Task: Search for the email with the subject Request for a leave of absence logged in from softage.1@softage.net with the filter, email from softage.8@softage.net and a new filter,  Mark as read
Action: Mouse moved to (719, 77)
Screenshot: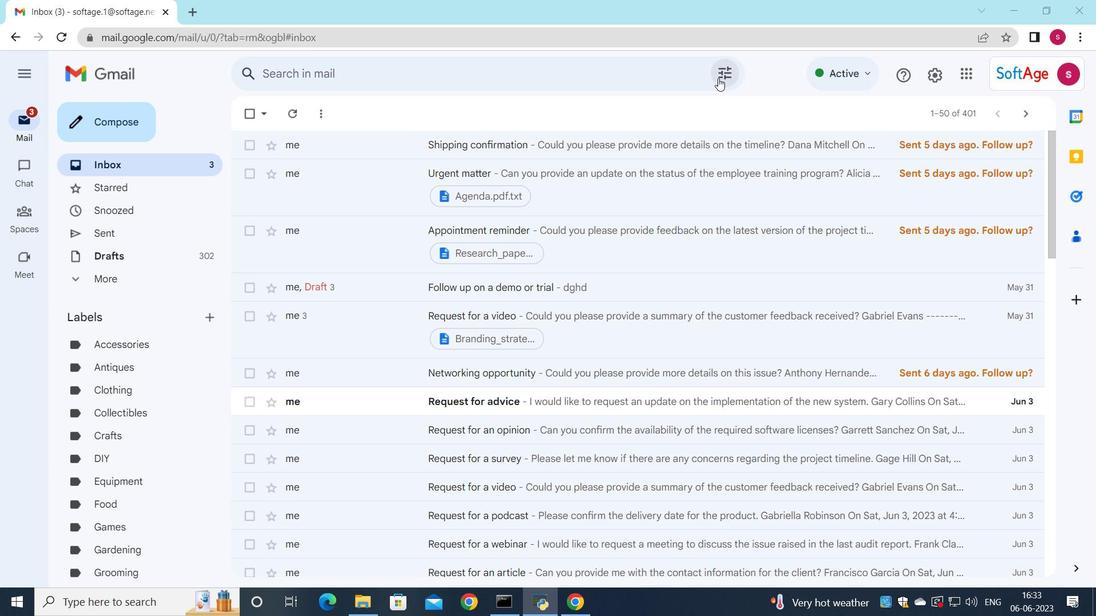 
Action: Mouse pressed left at (719, 77)
Screenshot: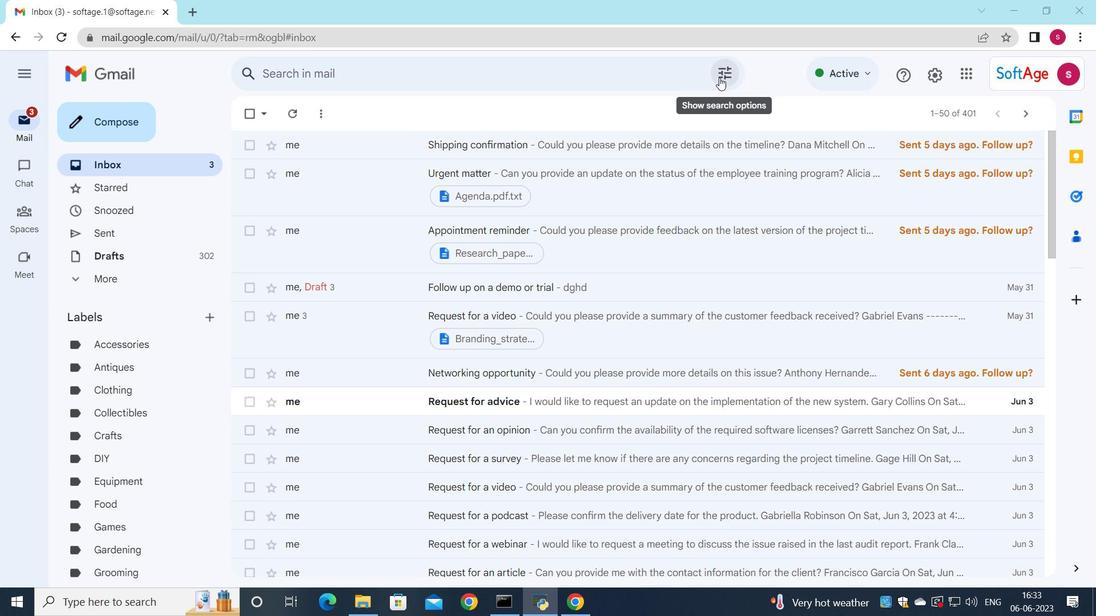 
Action: Mouse moved to (538, 141)
Screenshot: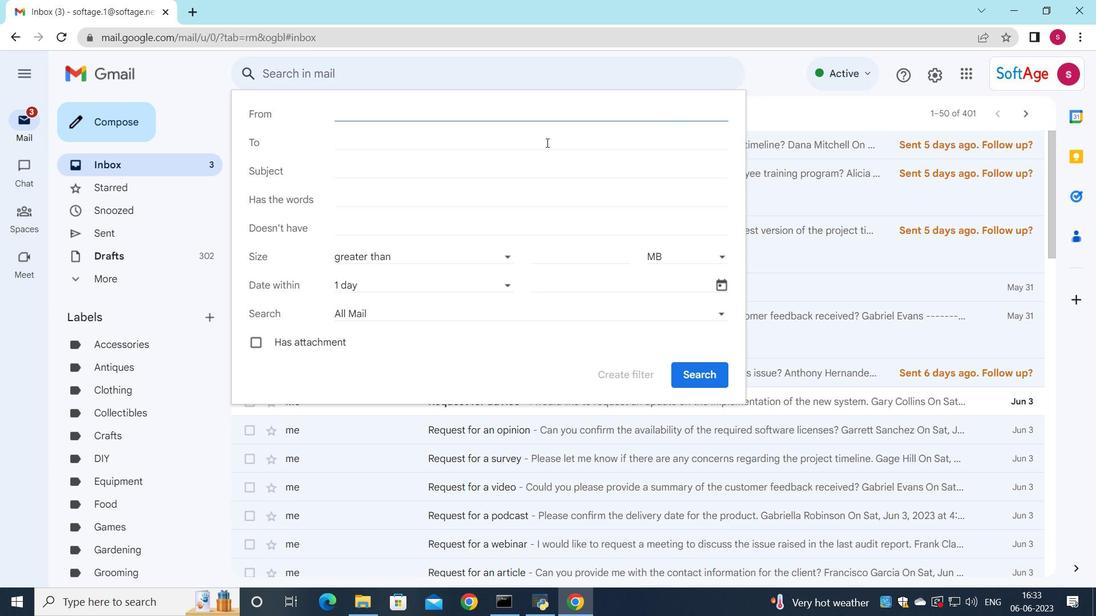 
Action: Key pressed so
Screenshot: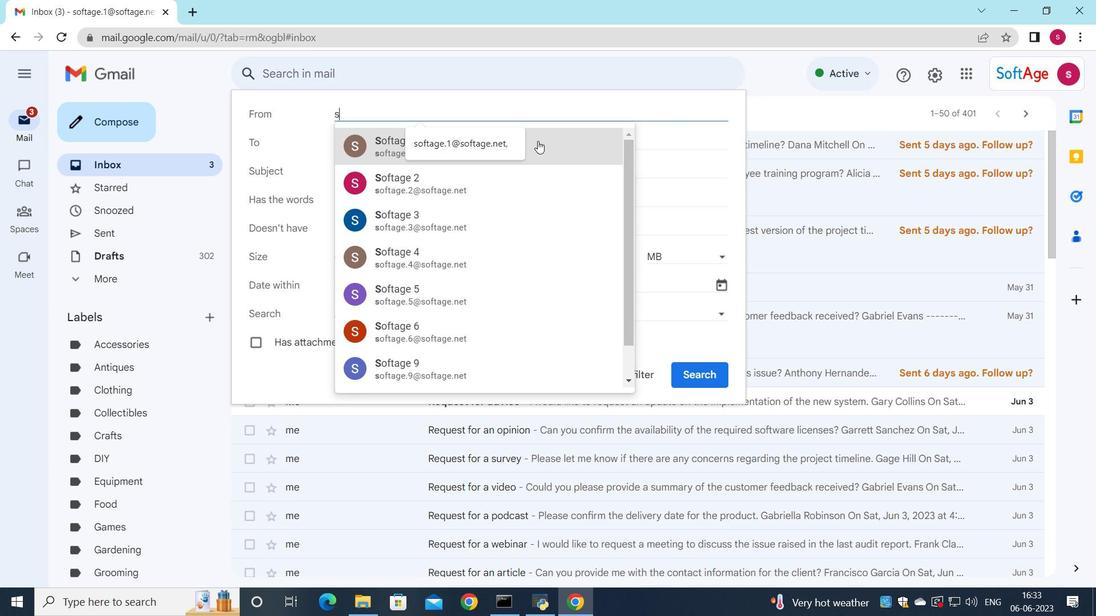 
Action: Mouse moved to (482, 136)
Screenshot: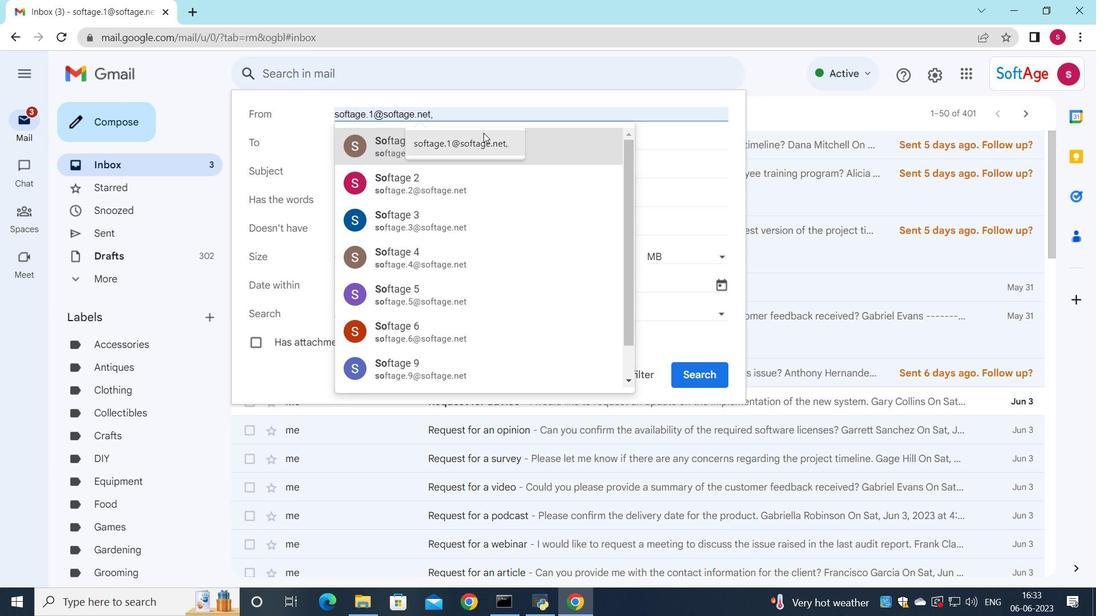 
Action: Mouse pressed left at (482, 136)
Screenshot: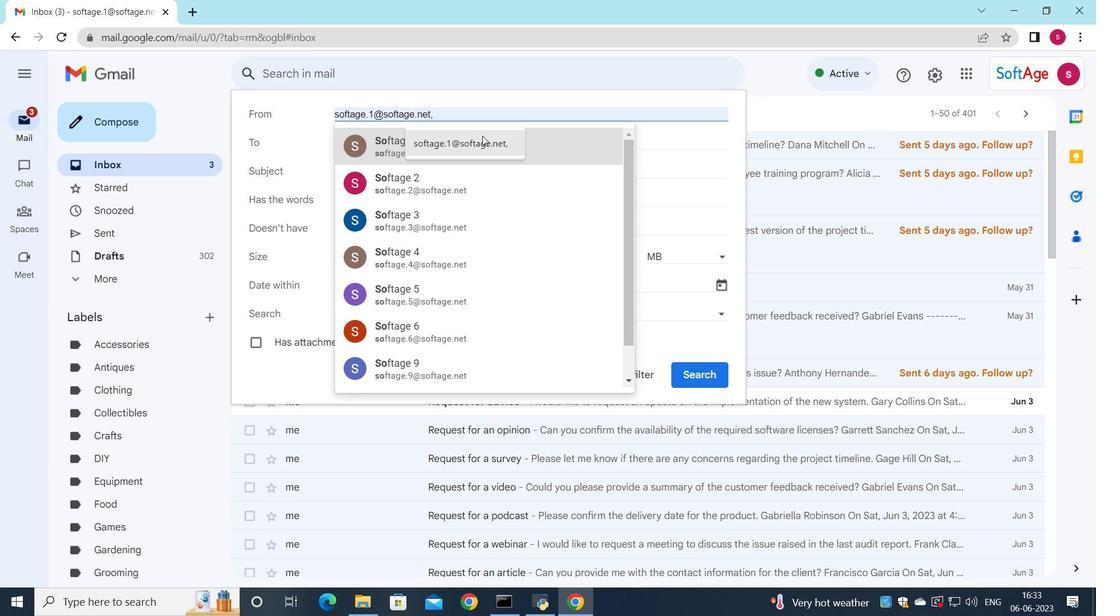 
Action: Mouse moved to (405, 140)
Screenshot: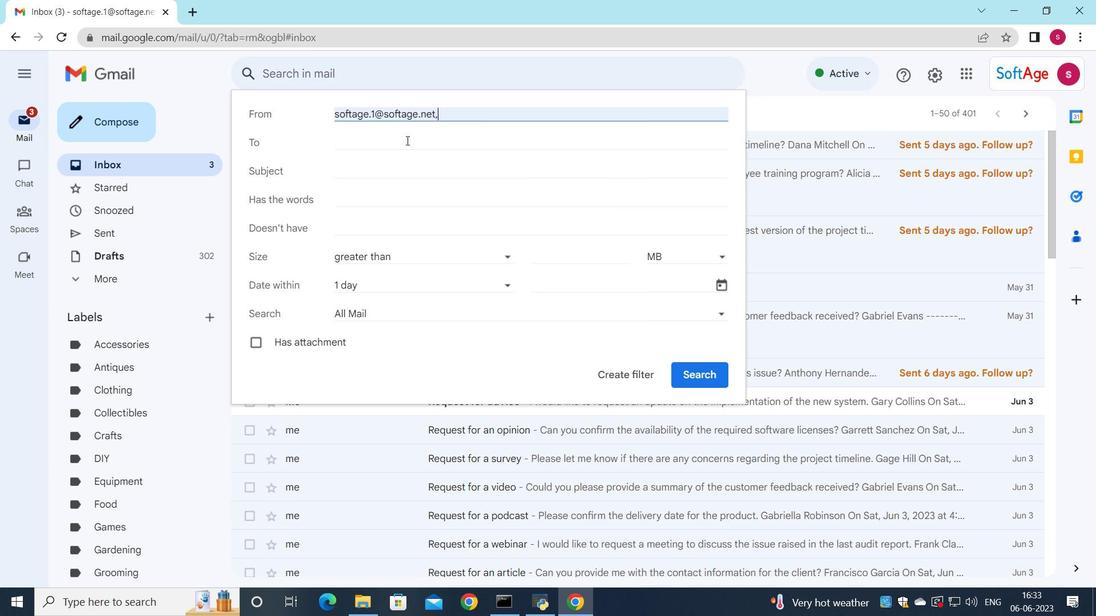 
Action: Mouse pressed left at (405, 140)
Screenshot: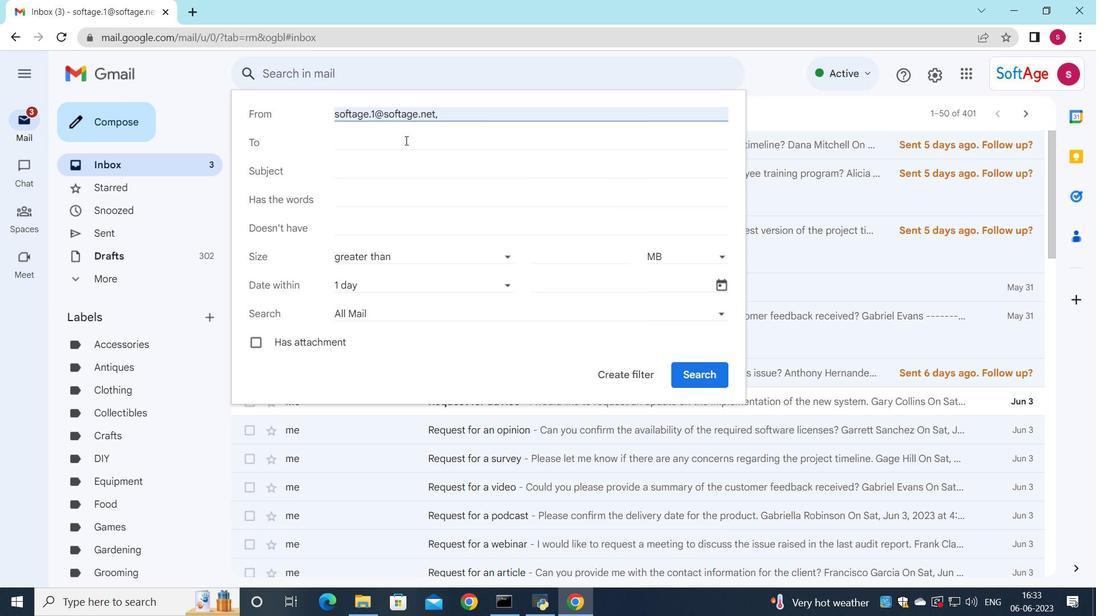 
Action: Key pressed softage.8
Screenshot: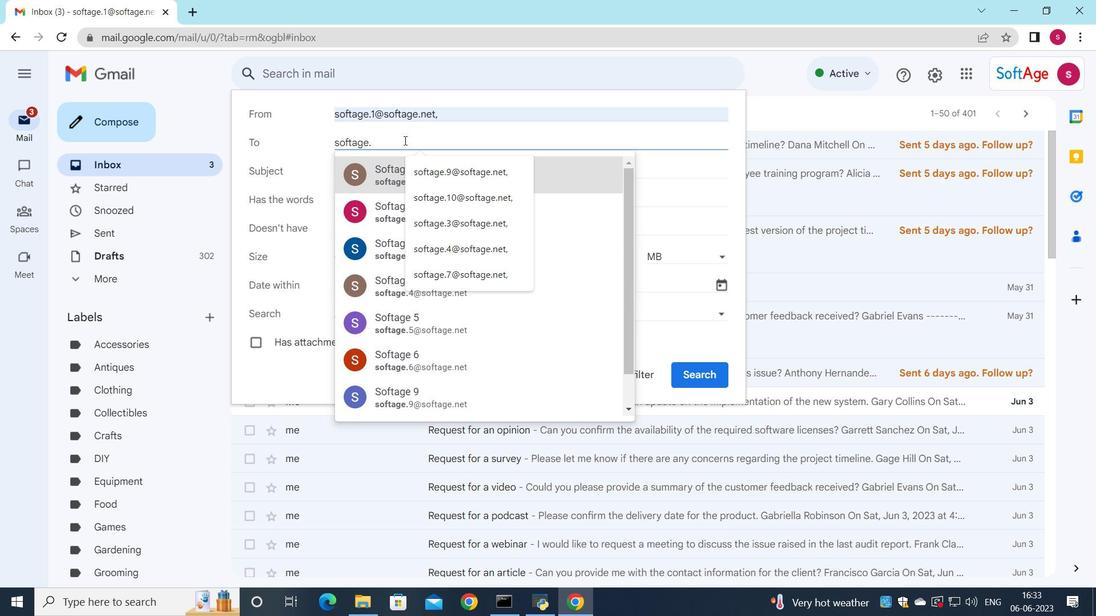 
Action: Mouse moved to (389, 161)
Screenshot: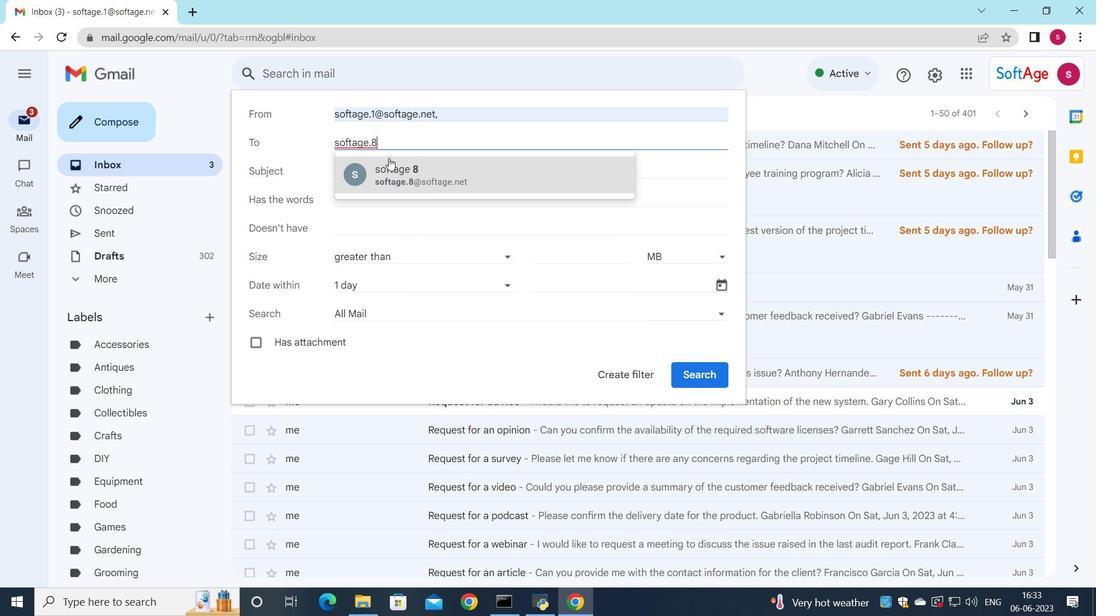 
Action: Mouse pressed left at (389, 161)
Screenshot: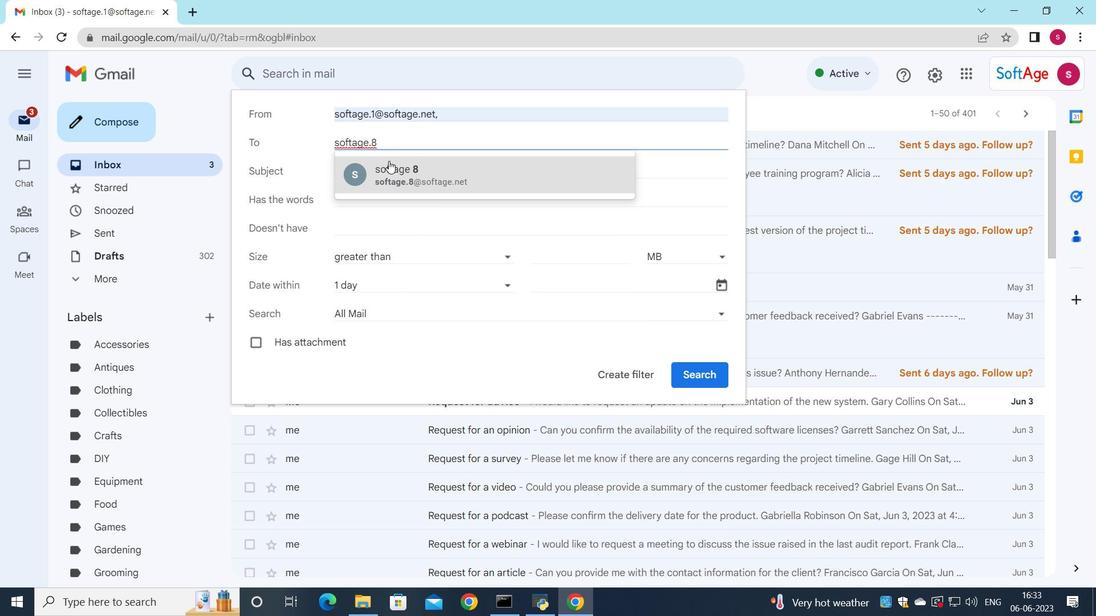 
Action: Mouse moved to (347, 164)
Screenshot: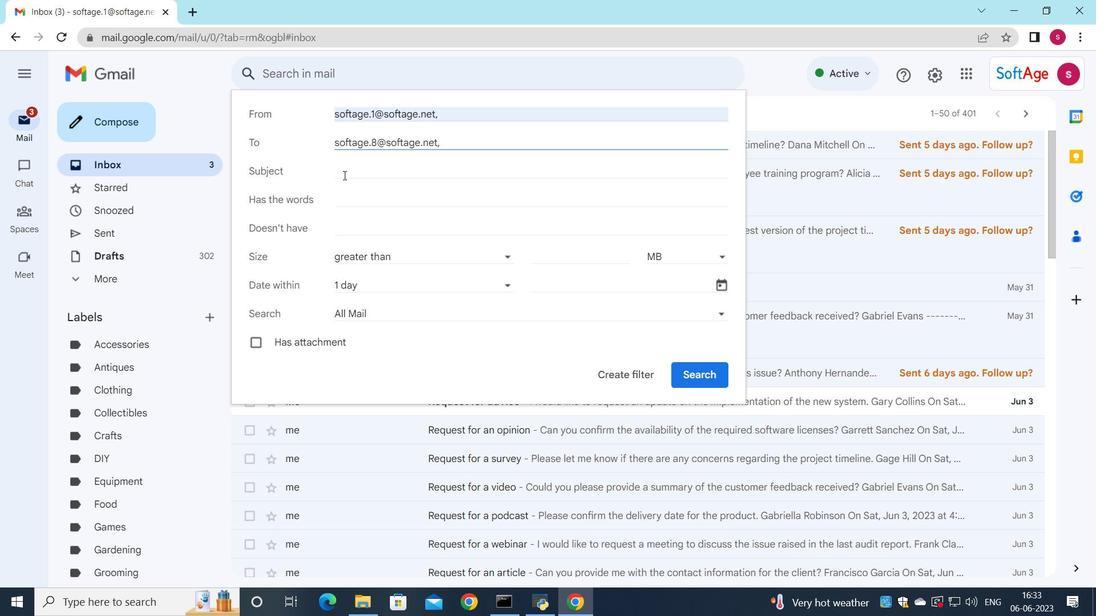 
Action: Mouse pressed left at (347, 164)
Screenshot: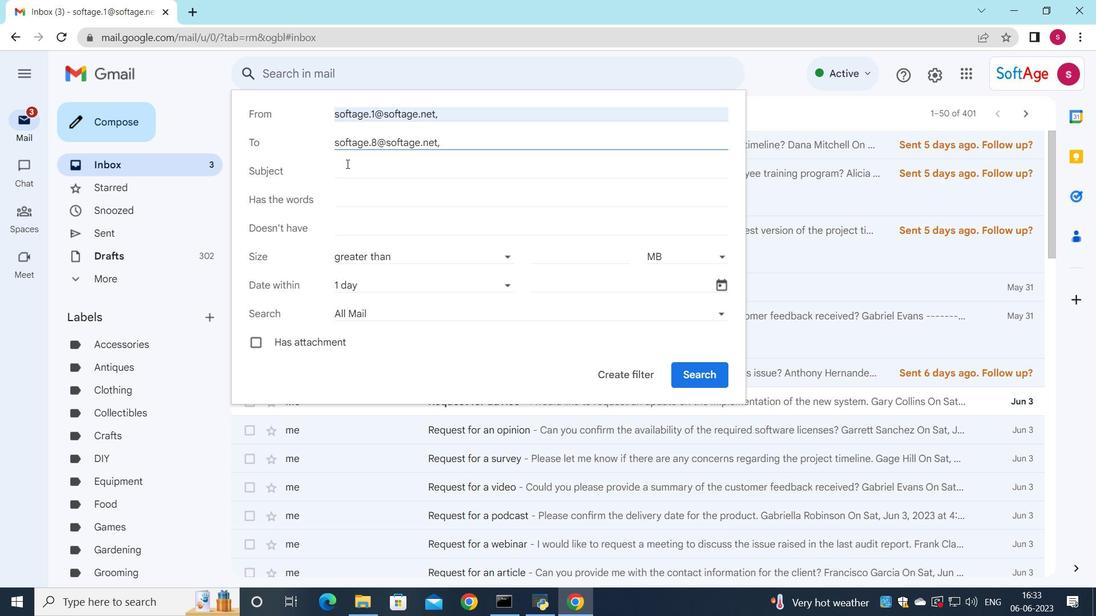 
Action: Key pressed <Key.shift>Request<Key.space>for<Key.space>a<Key.space>leave<Key.space>of<Key.space>absence<Key.space>
Screenshot: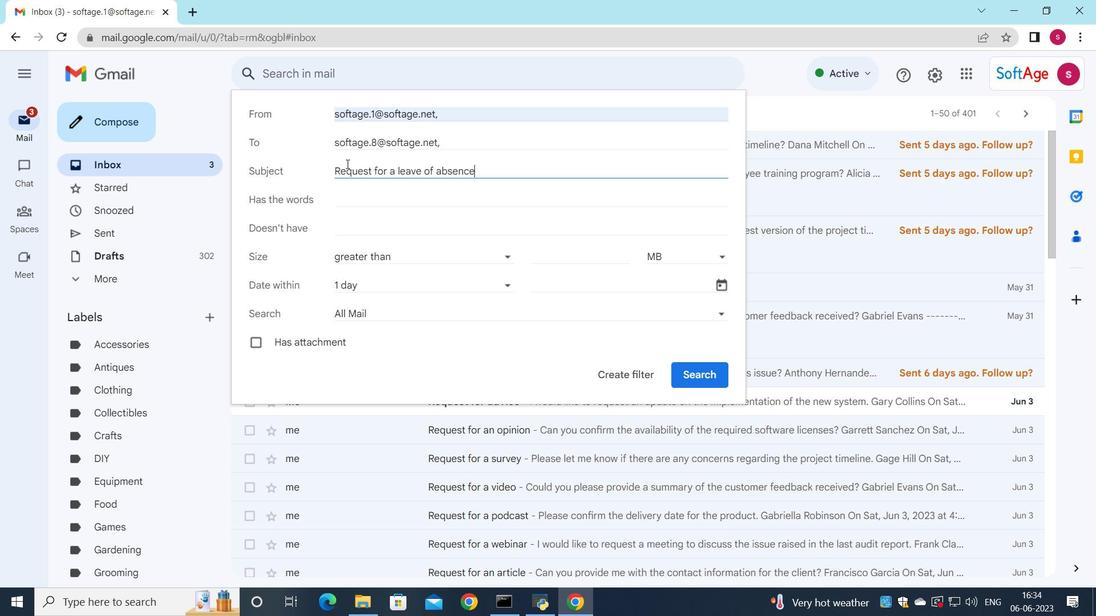 
Action: Mouse moved to (414, 285)
Screenshot: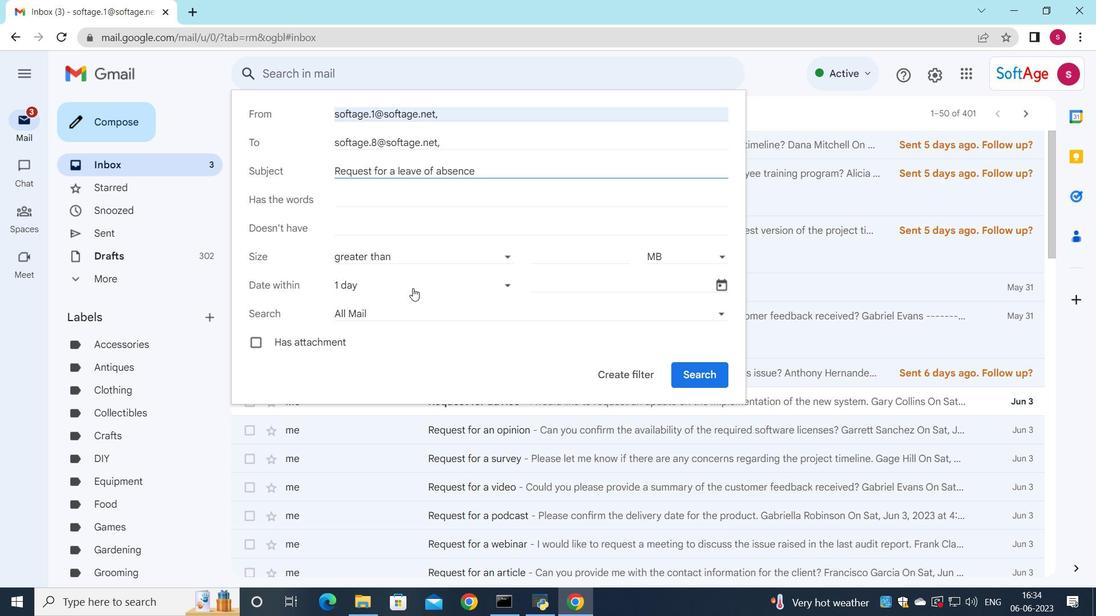 
Action: Mouse pressed left at (414, 285)
Screenshot: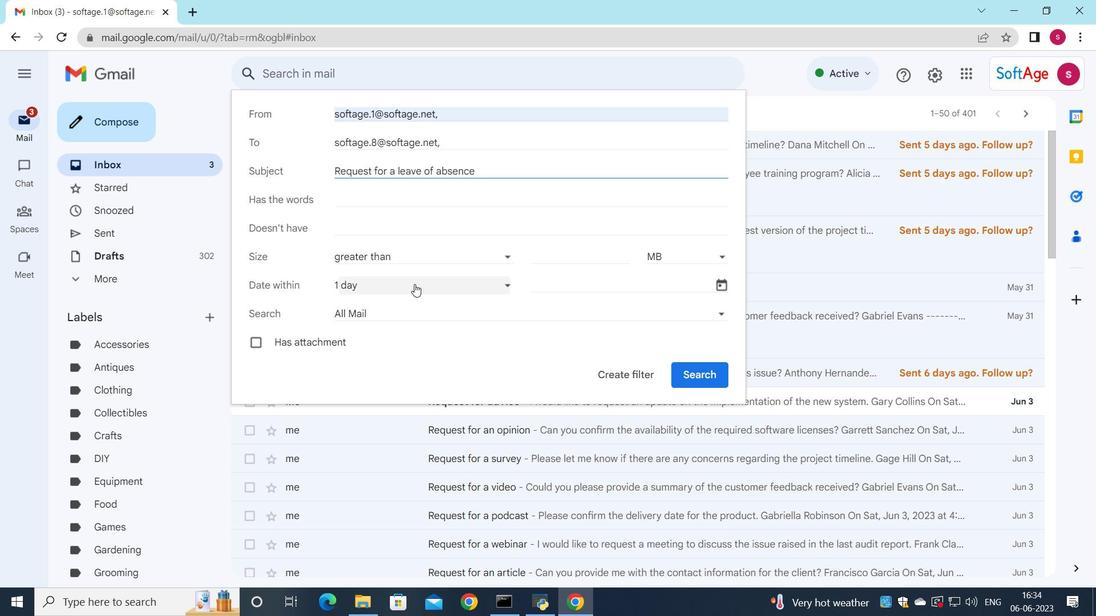 
Action: Mouse moved to (378, 446)
Screenshot: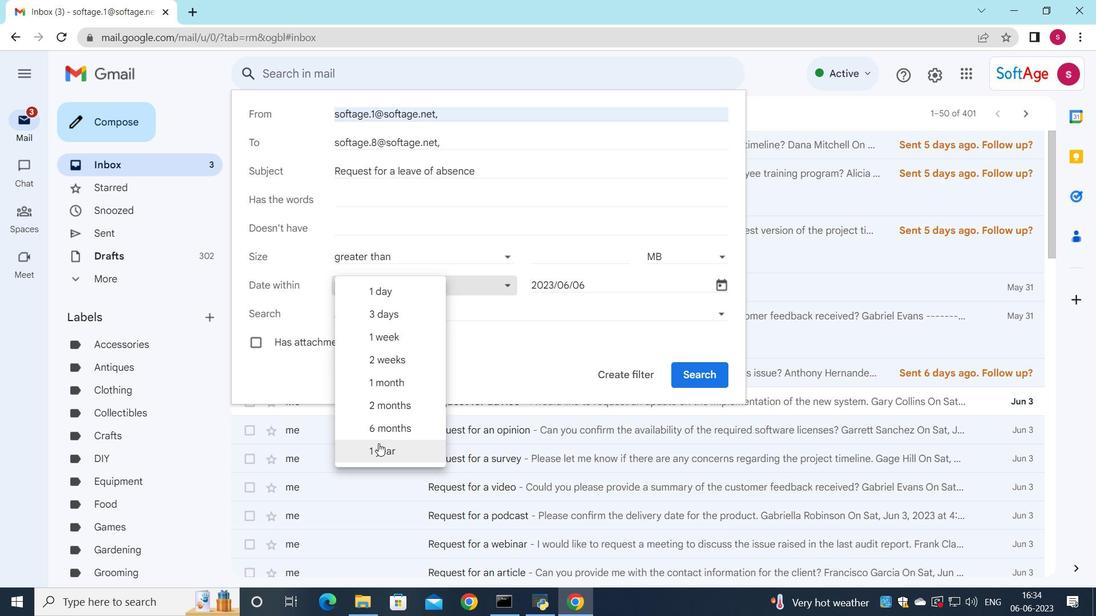 
Action: Mouse pressed left at (378, 446)
Screenshot: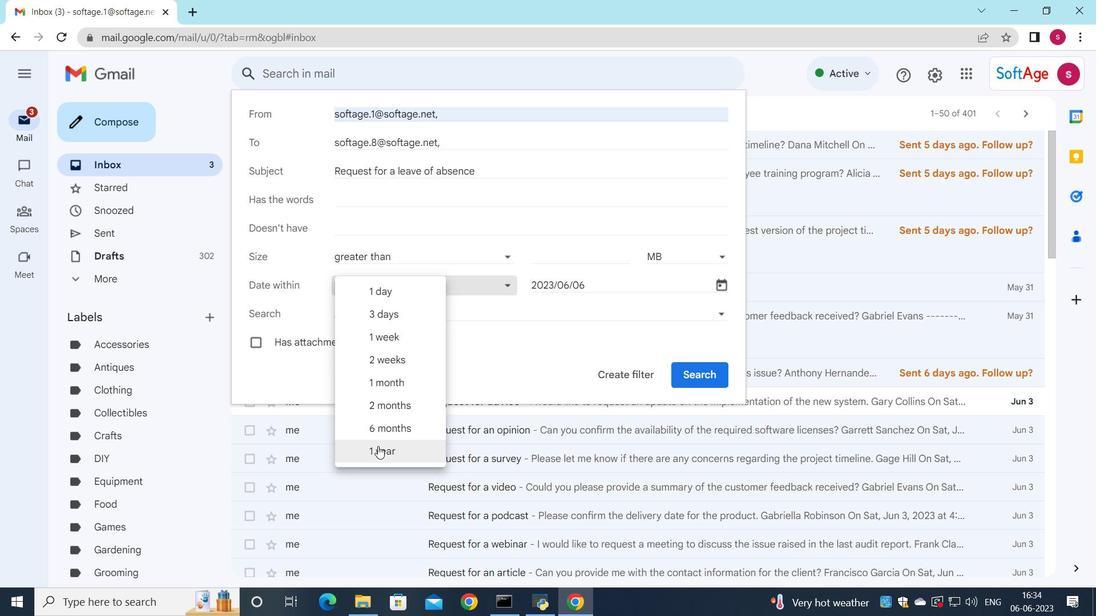 
Action: Mouse moved to (616, 378)
Screenshot: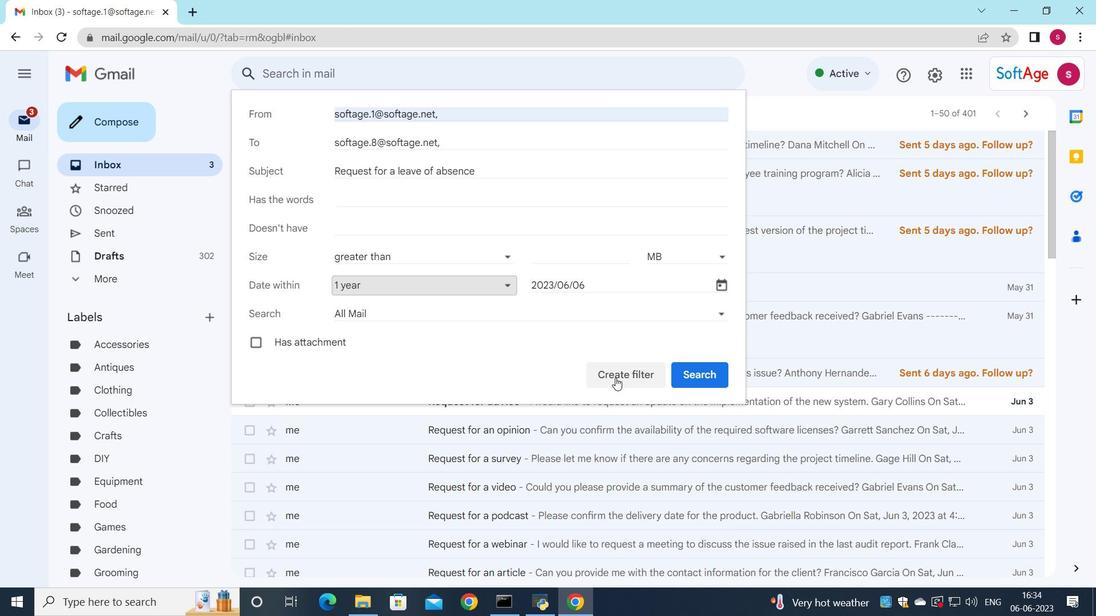 
Action: Mouse pressed left at (616, 378)
Screenshot: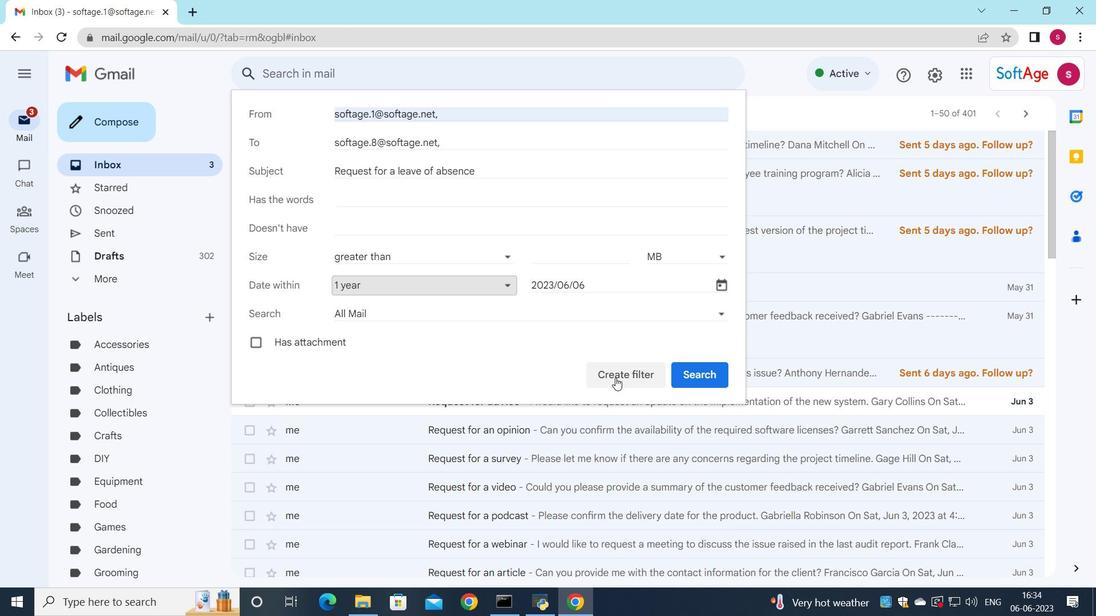 
Action: Mouse moved to (293, 171)
Screenshot: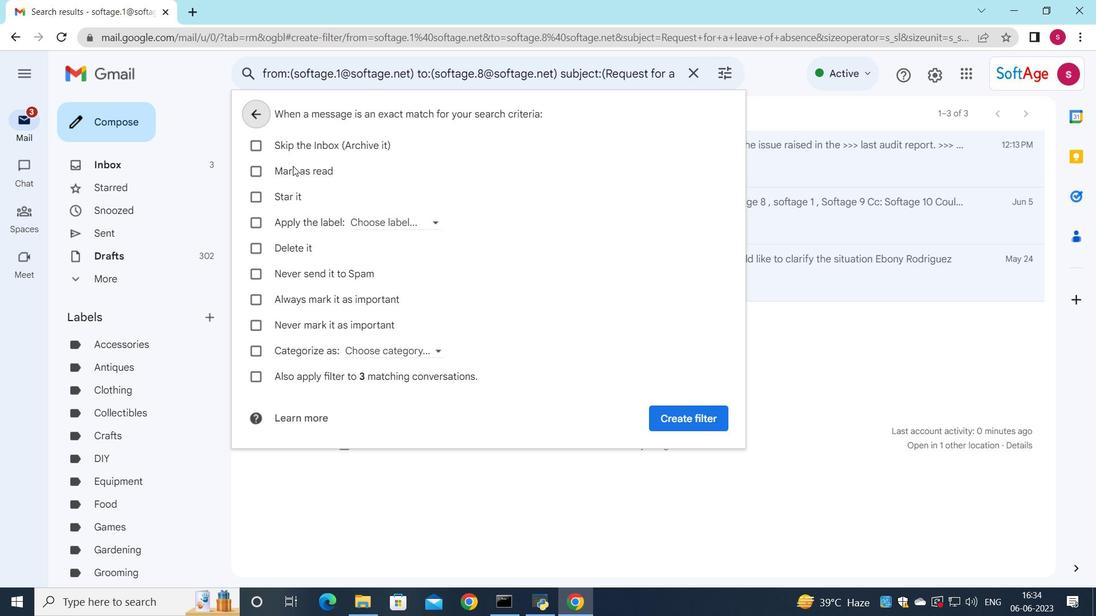 
Action: Mouse pressed left at (293, 171)
Screenshot: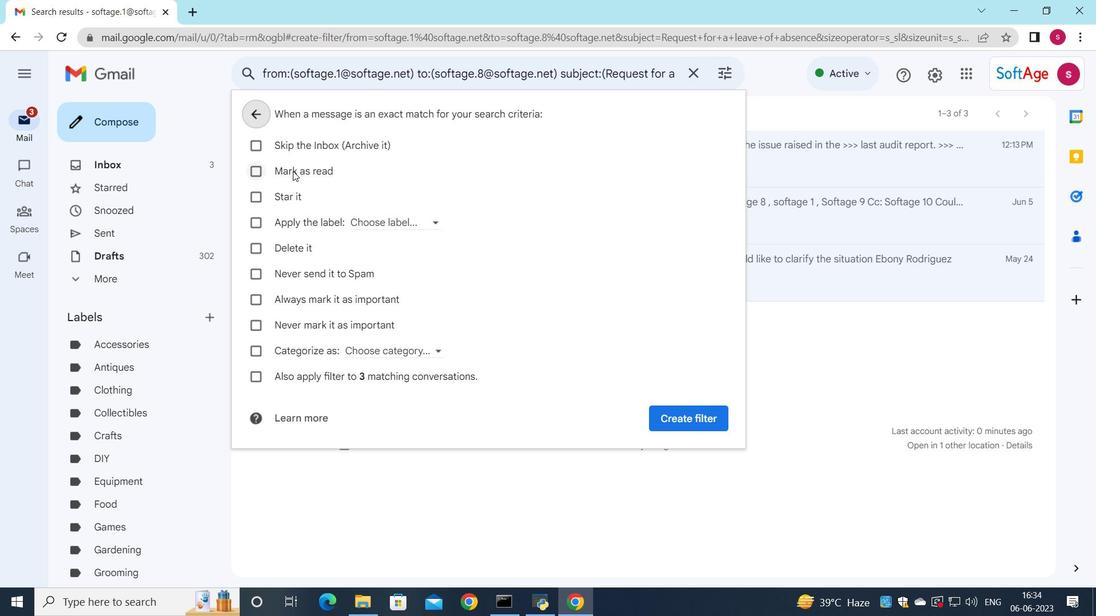 
Action: Mouse moved to (671, 420)
Screenshot: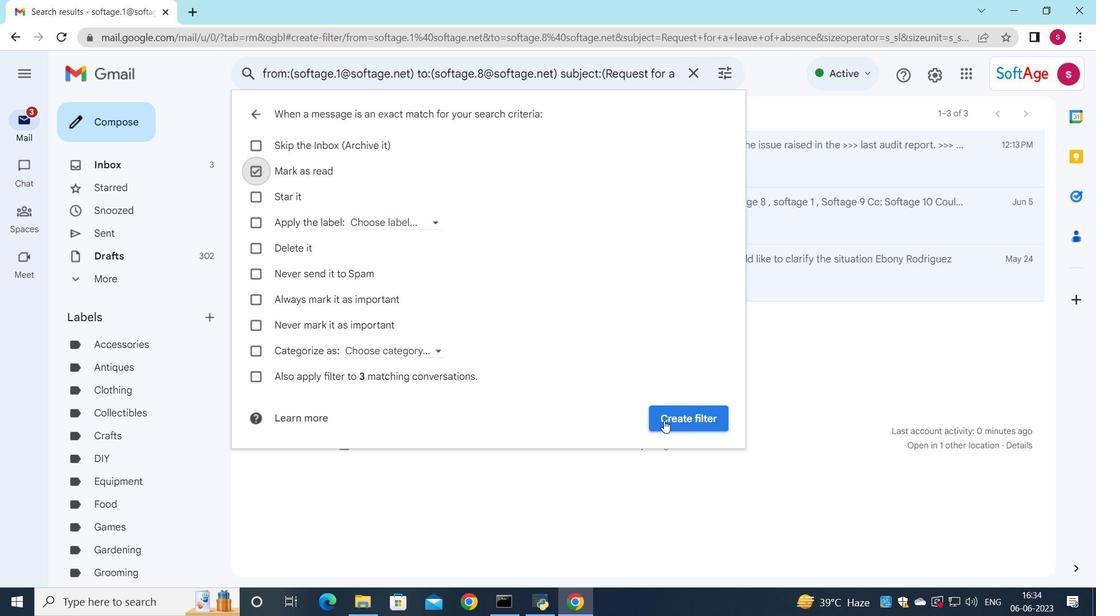 
Action: Mouse pressed left at (671, 420)
Screenshot: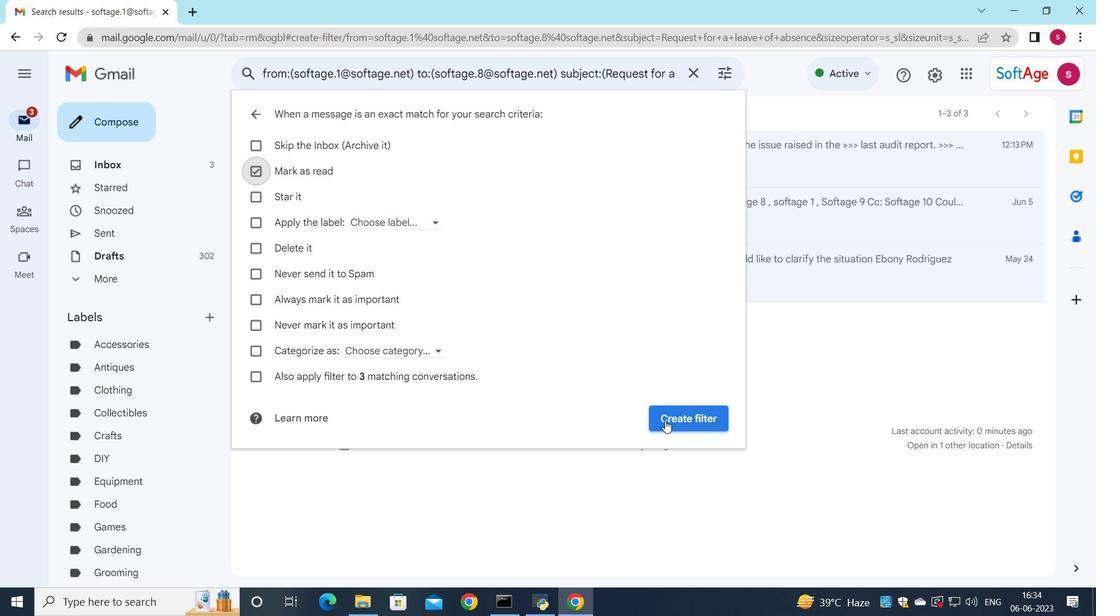 
Action: Mouse moved to (595, 227)
Screenshot: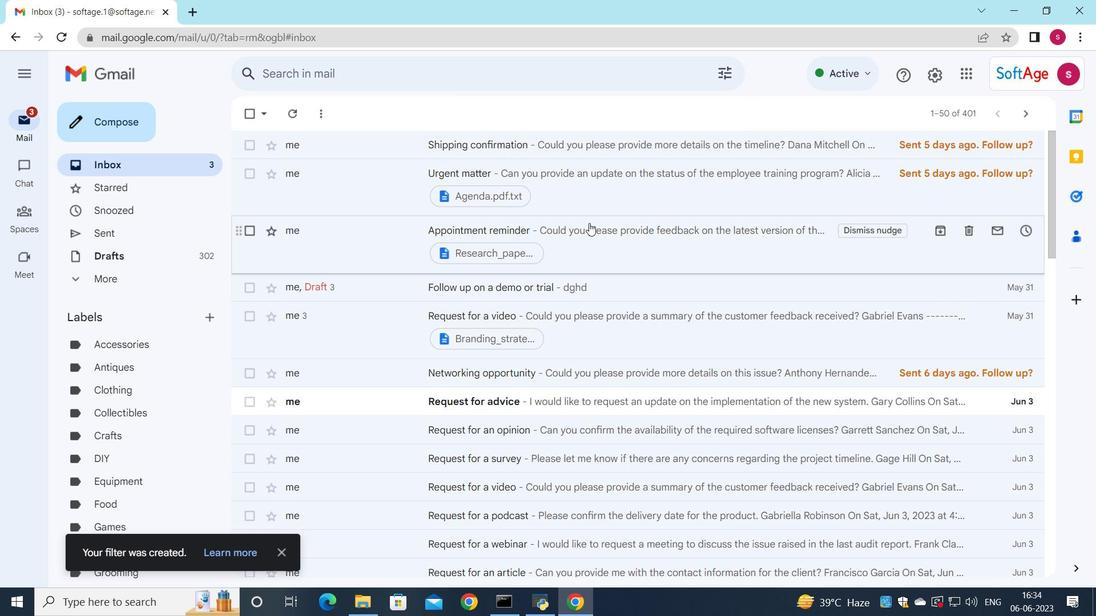
